 Task: Create List Brand Storytelling in Board Newsletter Optimization Tips to Workspace Content Management Systems. Create List Brand Differentiation in Board Sales Team Incentive Programs to Workspace Content Management Systems. Create List Brand Consistency in Board Business Model Cost Structure Analysis and Optimization to Workspace Content Management Systems
Action: Mouse moved to (80, 319)
Screenshot: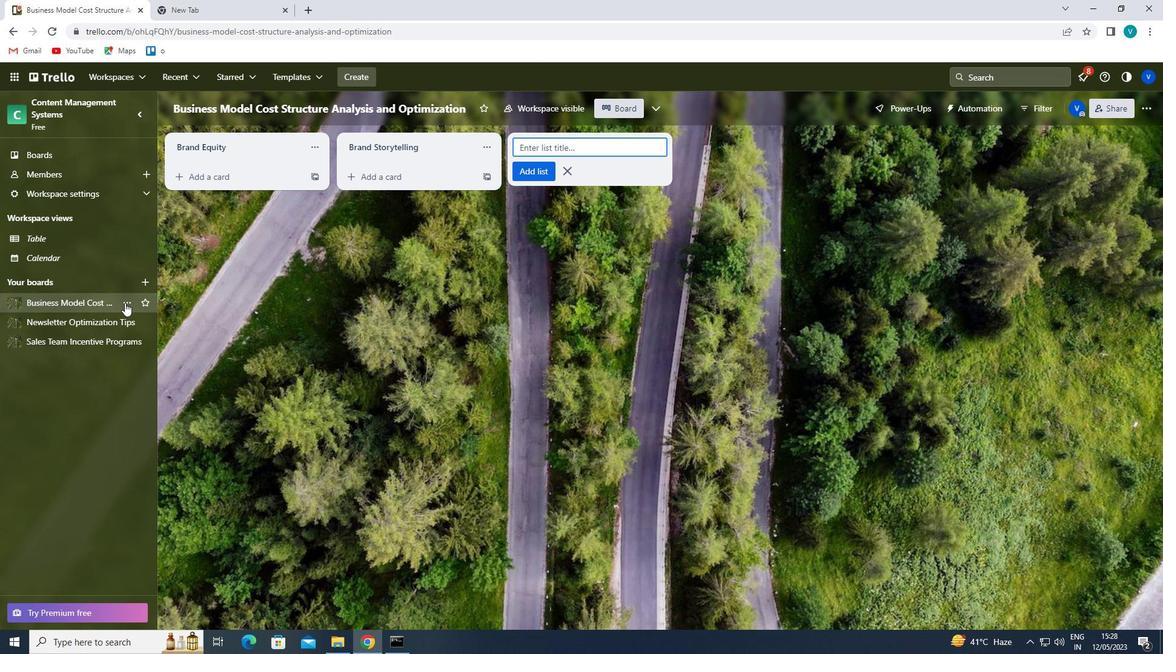 
Action: Mouse pressed left at (80, 319)
Screenshot: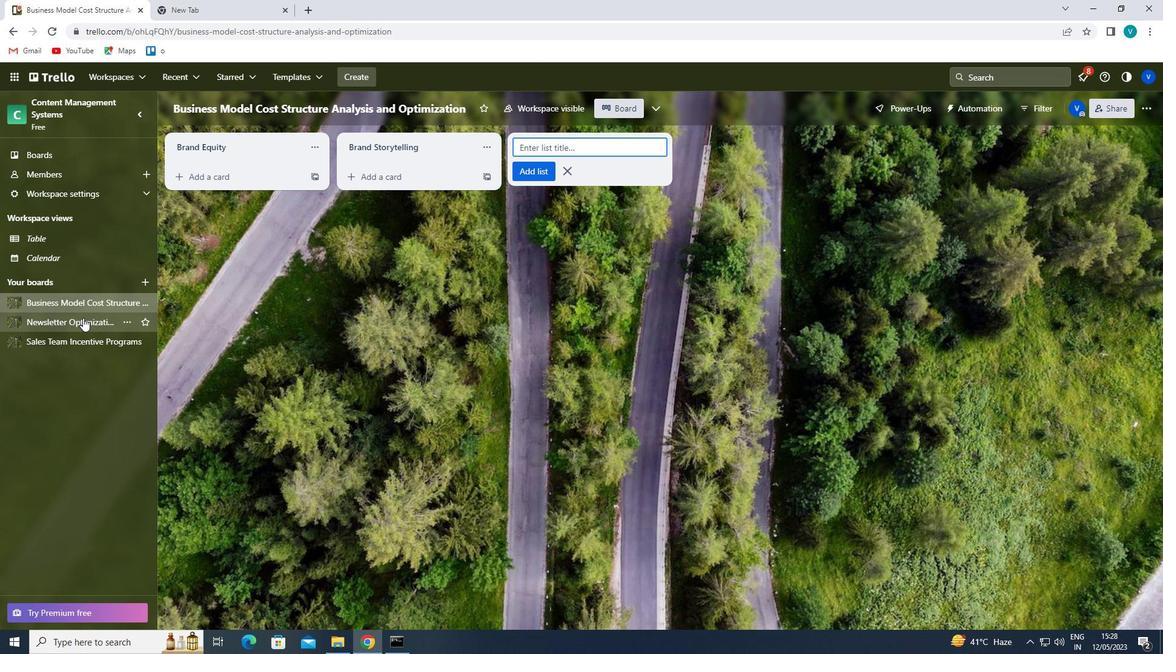 
Action: Mouse moved to (541, 138)
Screenshot: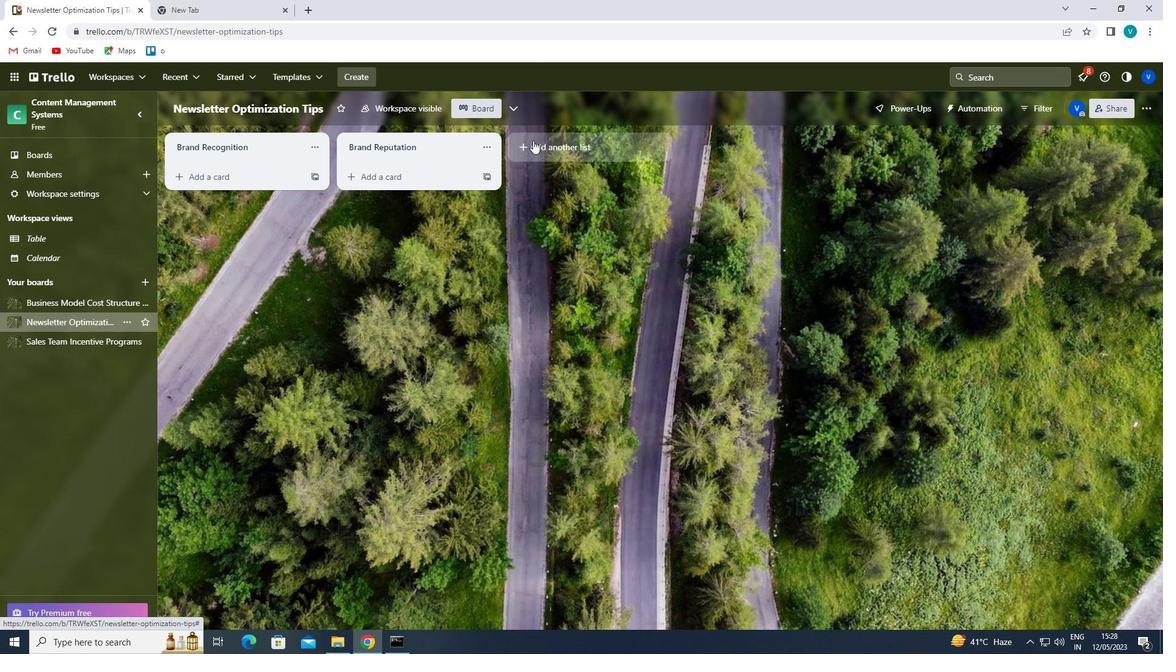 
Action: Mouse pressed left at (541, 138)
Screenshot: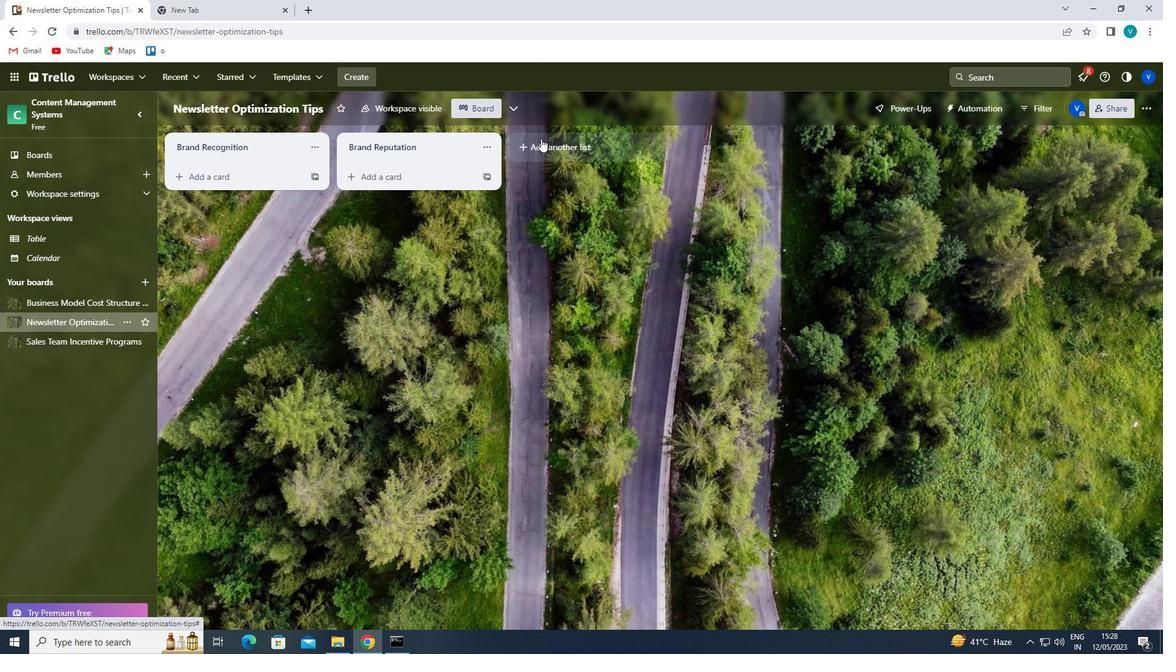 
Action: Mouse moved to (545, 138)
Screenshot: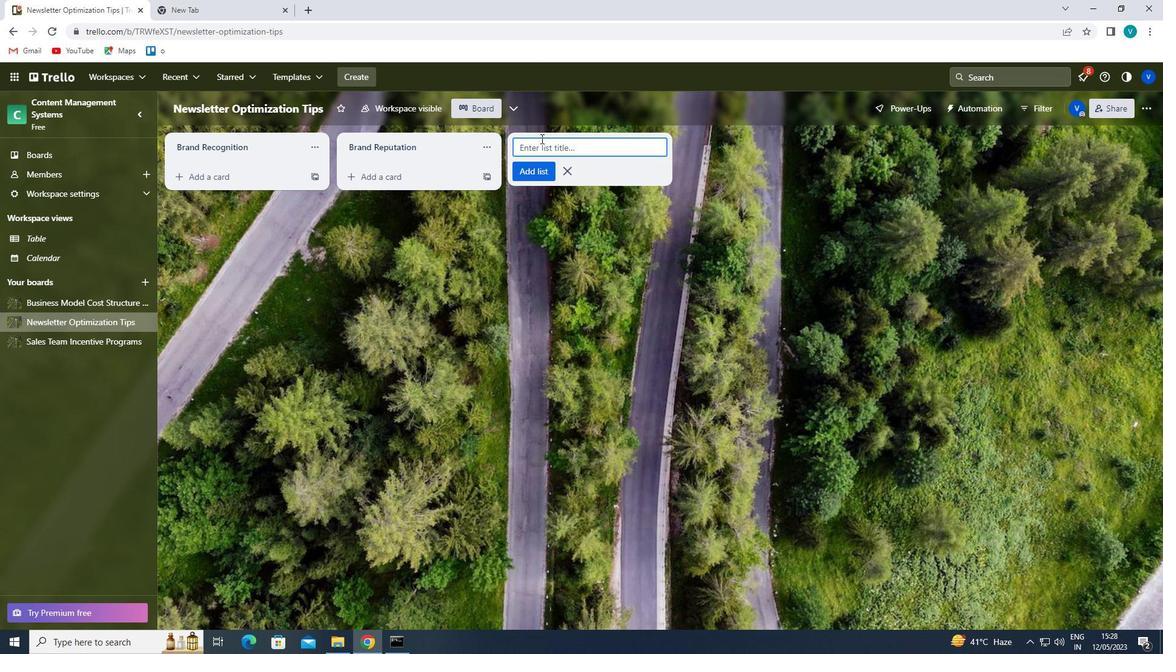 
Action: Key pressed <Key.shift>BRAND<Key.space><Key.shift>STORYTELLING<Key.enter>
Screenshot: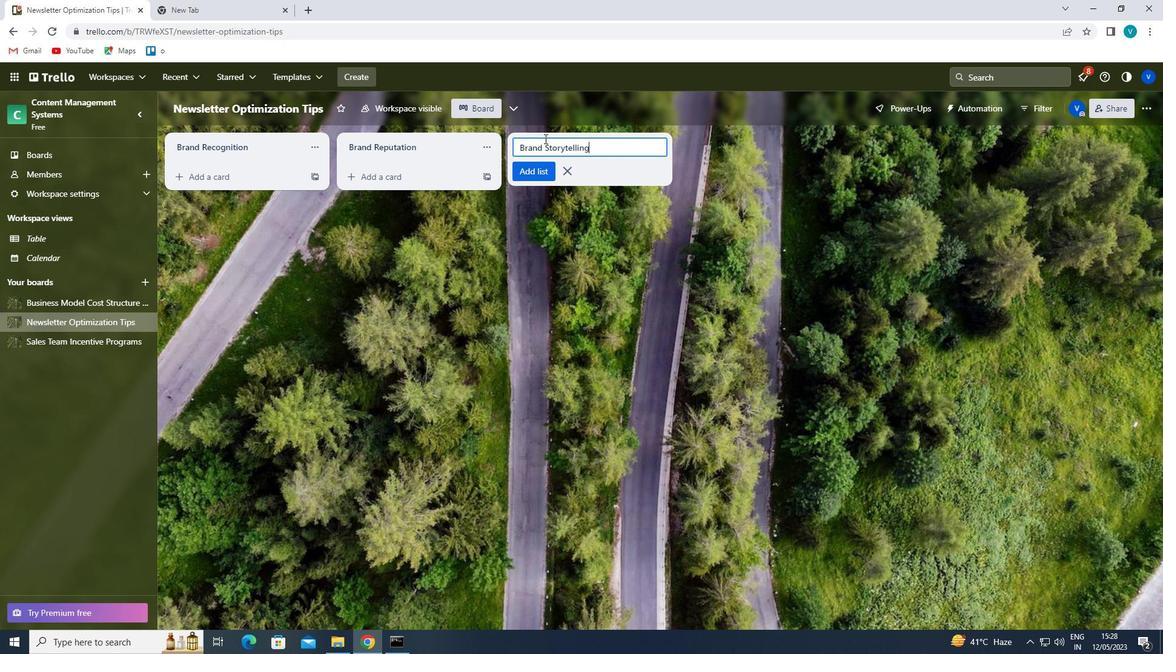 
Action: Mouse moved to (75, 346)
Screenshot: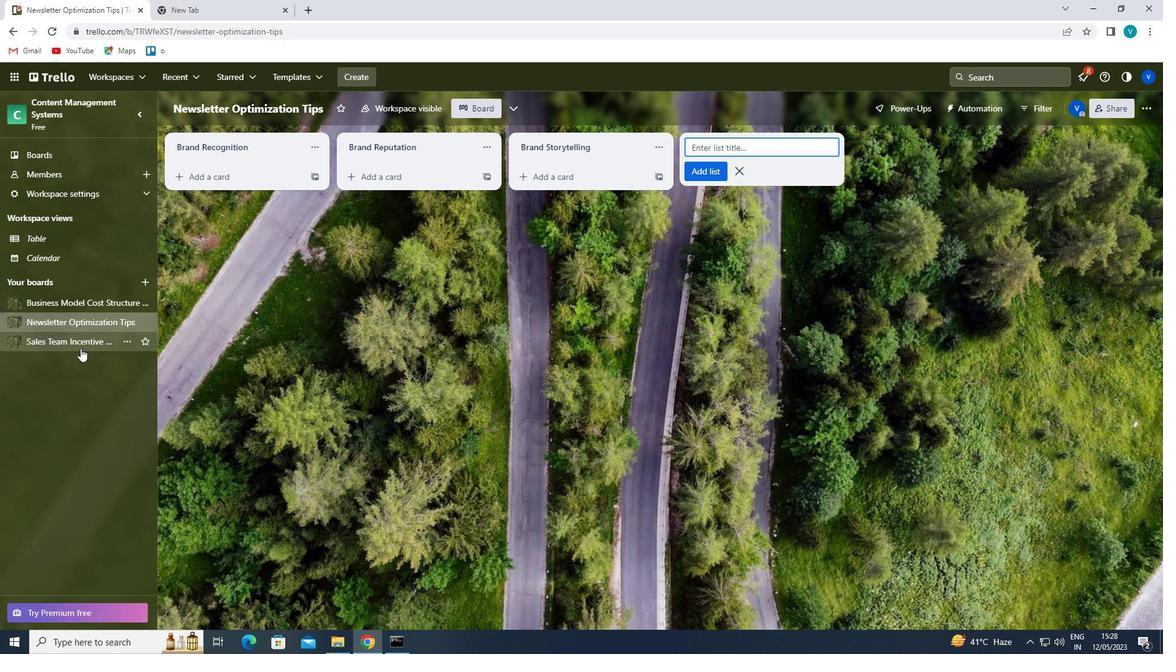 
Action: Mouse pressed left at (75, 346)
Screenshot: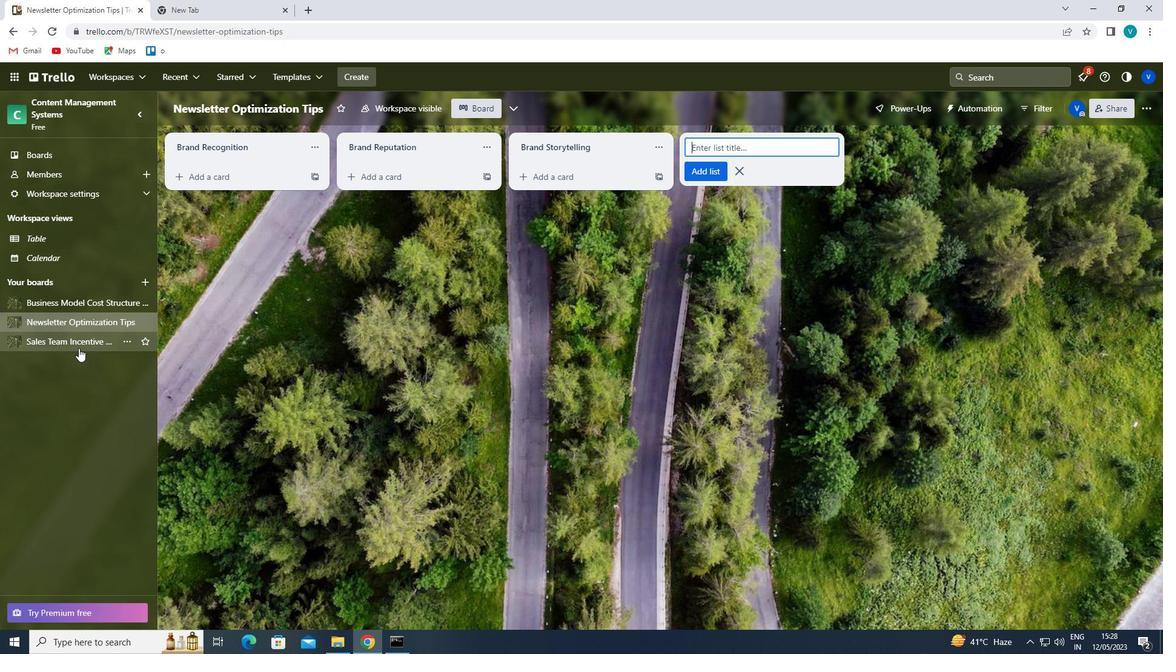 
Action: Mouse moved to (568, 153)
Screenshot: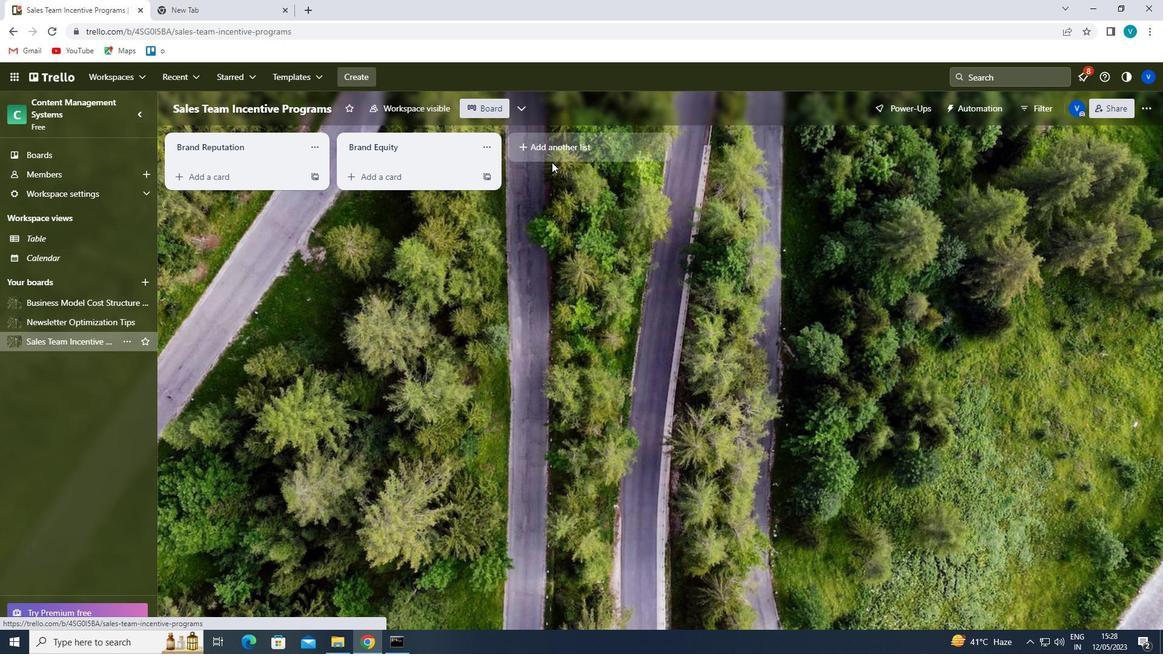 
Action: Mouse pressed left at (568, 153)
Screenshot: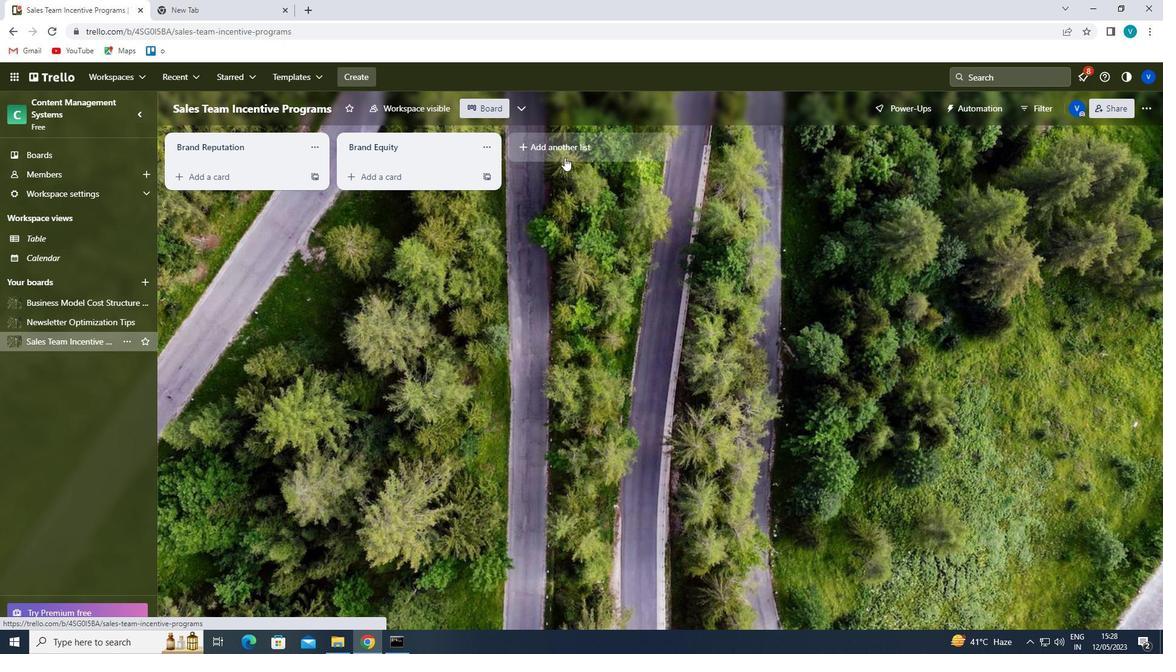 
Action: Key pressed <Key.shift>BRAND<Key.space><Key.shift>DIFFERENTIATION<Key.enter>
Screenshot: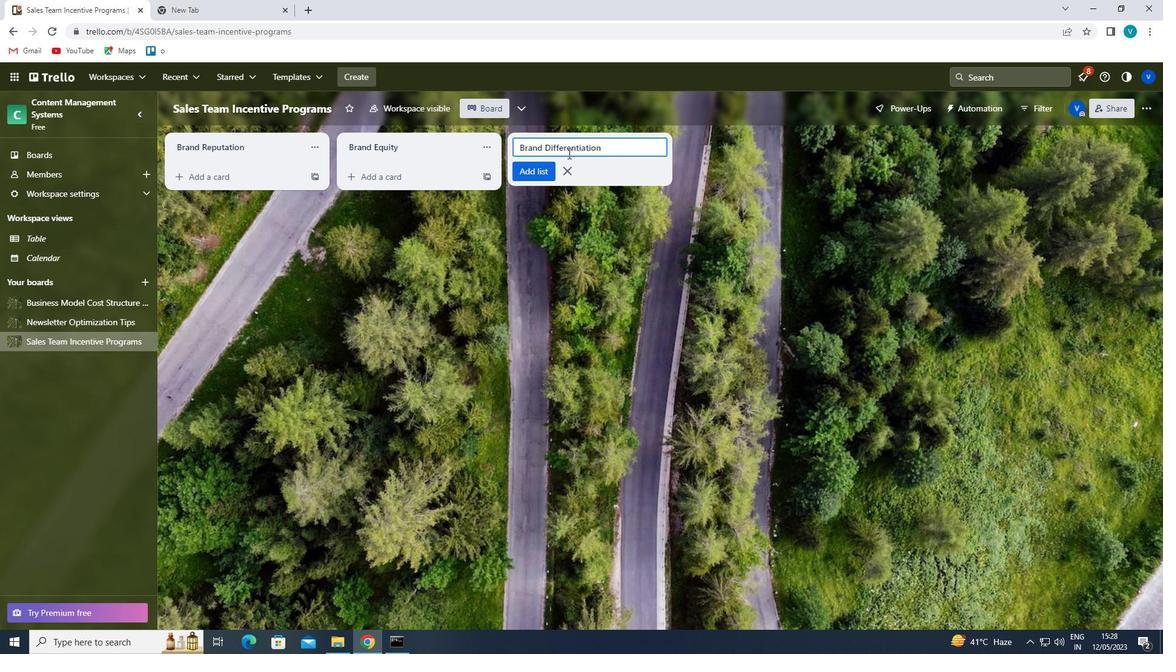 
Action: Mouse moved to (69, 307)
Screenshot: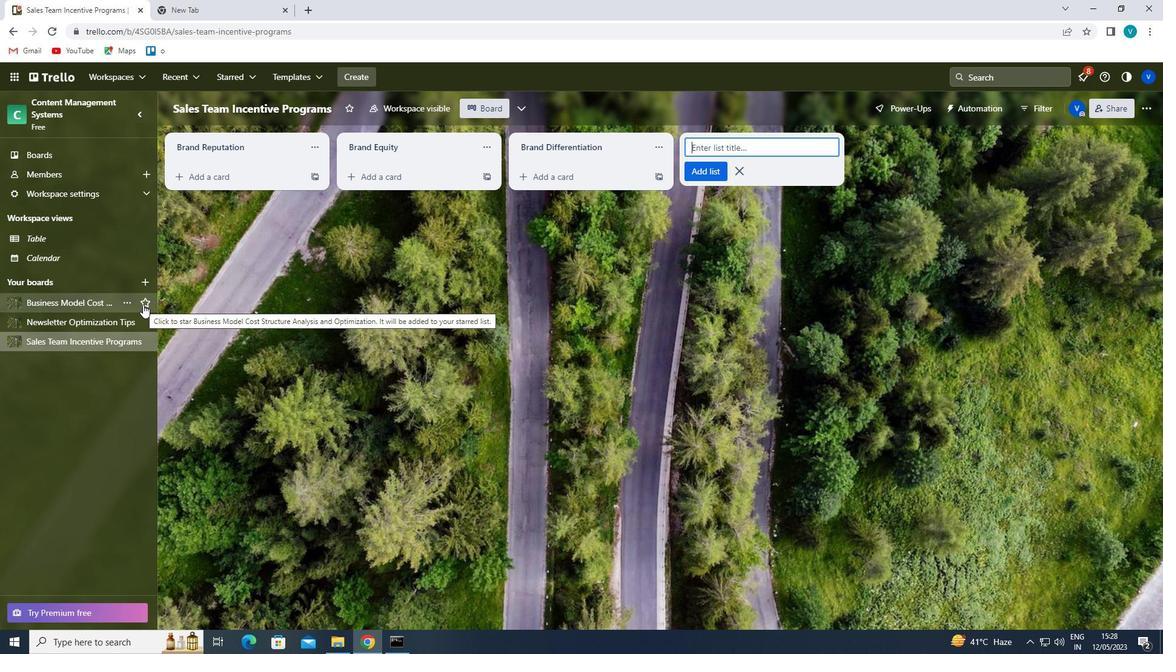 
Action: Mouse pressed left at (69, 307)
Screenshot: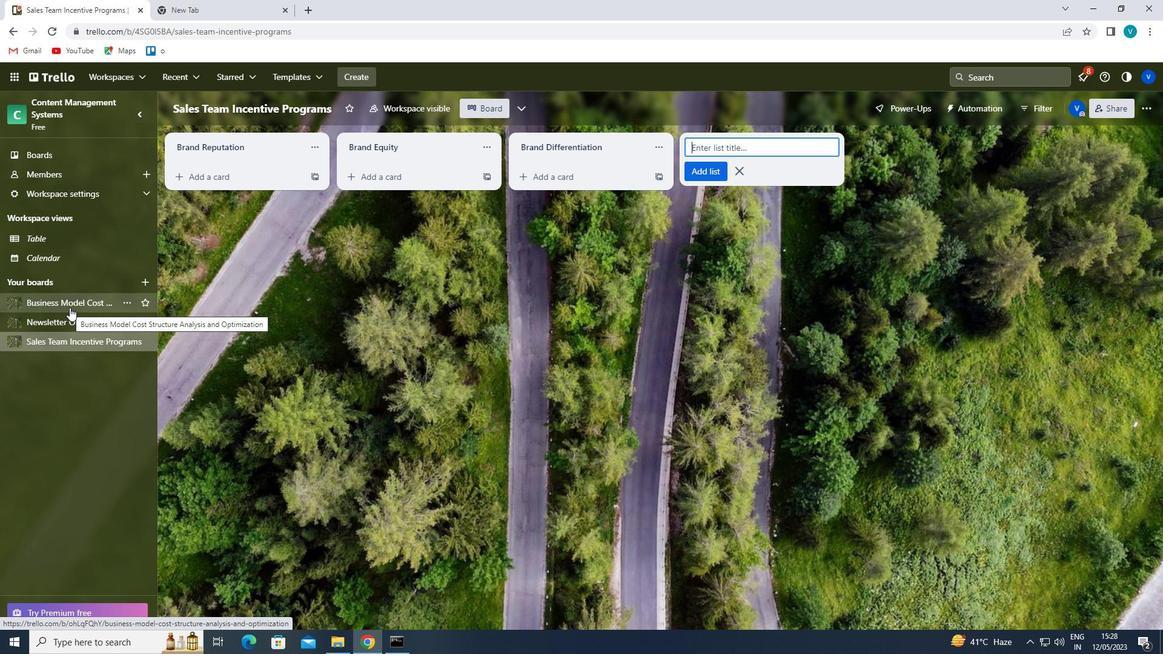 
Action: Mouse moved to (564, 146)
Screenshot: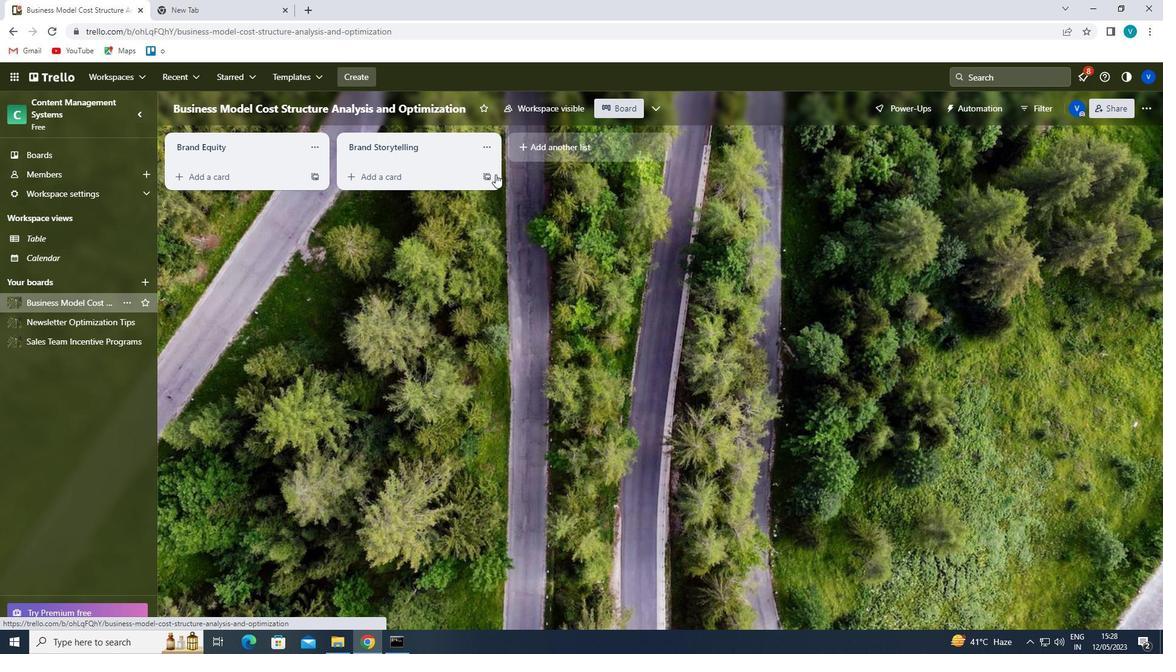 
Action: Mouse pressed left at (564, 146)
Screenshot: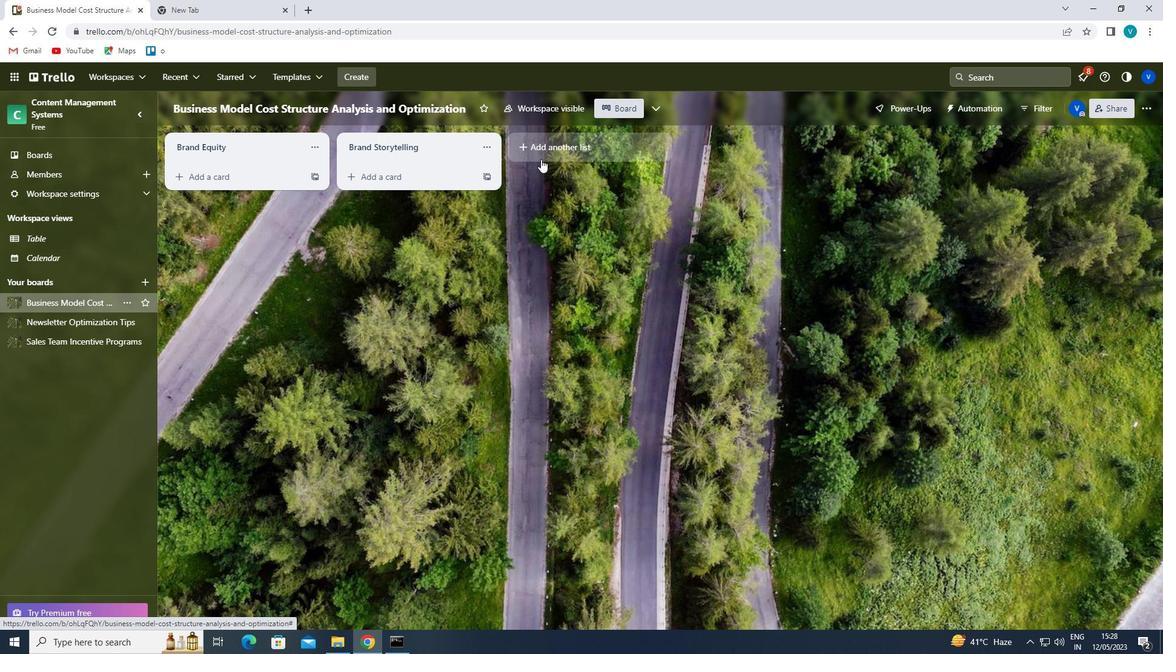 
Action: Key pressed <Key.shift>BRAND<Key.space><Key.shift>CONSISTENCY<Key.enter>
Screenshot: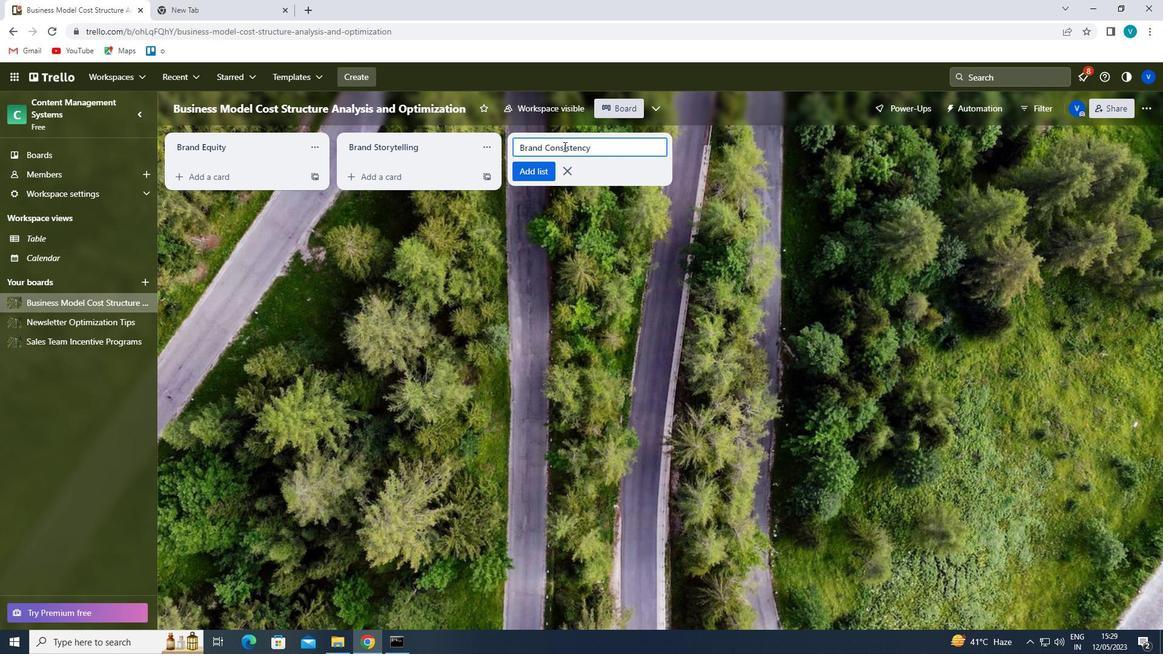 
